 Task: Mark the due date as "complete" in the dates.
Action: Mouse moved to (1130, 92)
Screenshot: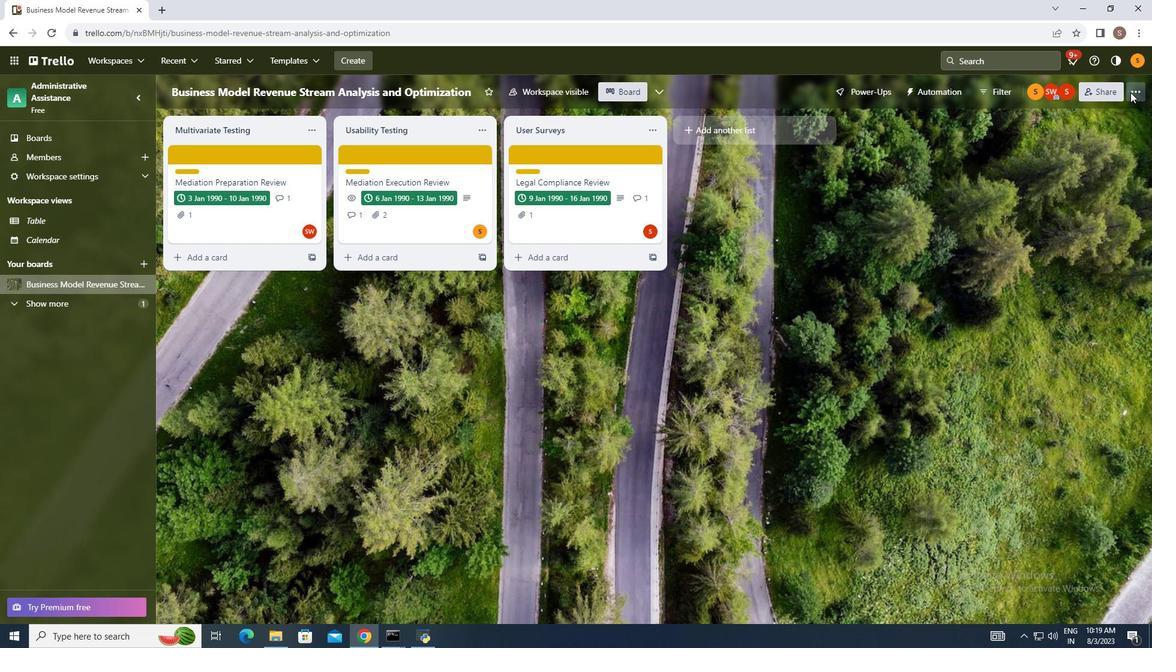 
Action: Mouse pressed left at (1130, 92)
Screenshot: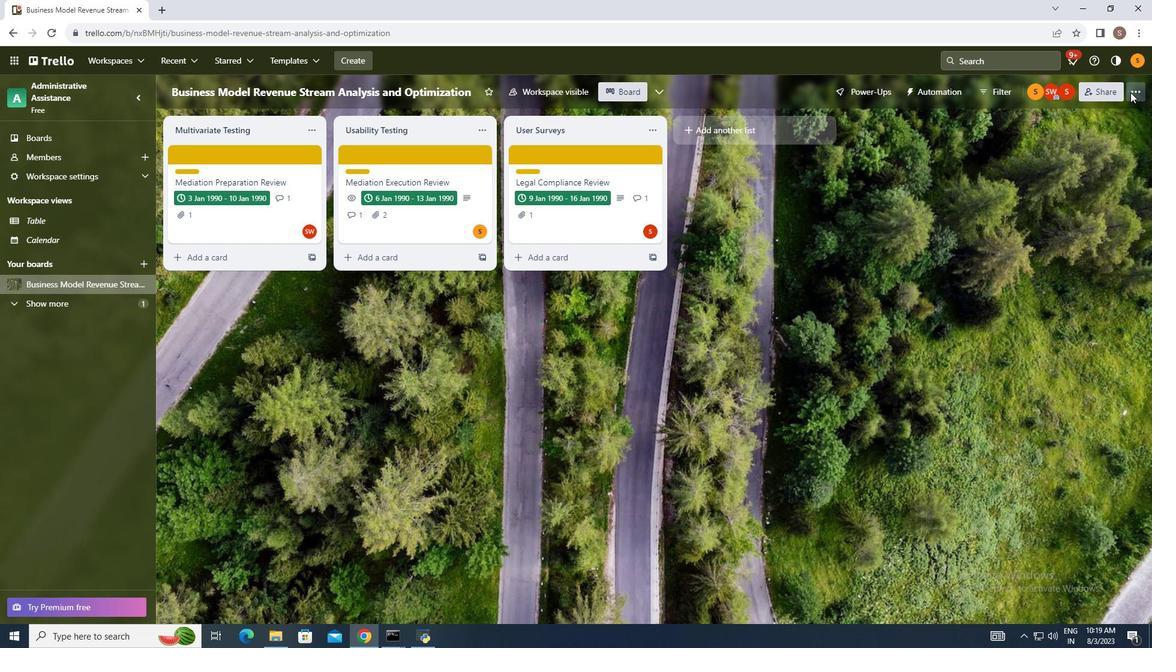 
Action: Mouse moved to (1073, 252)
Screenshot: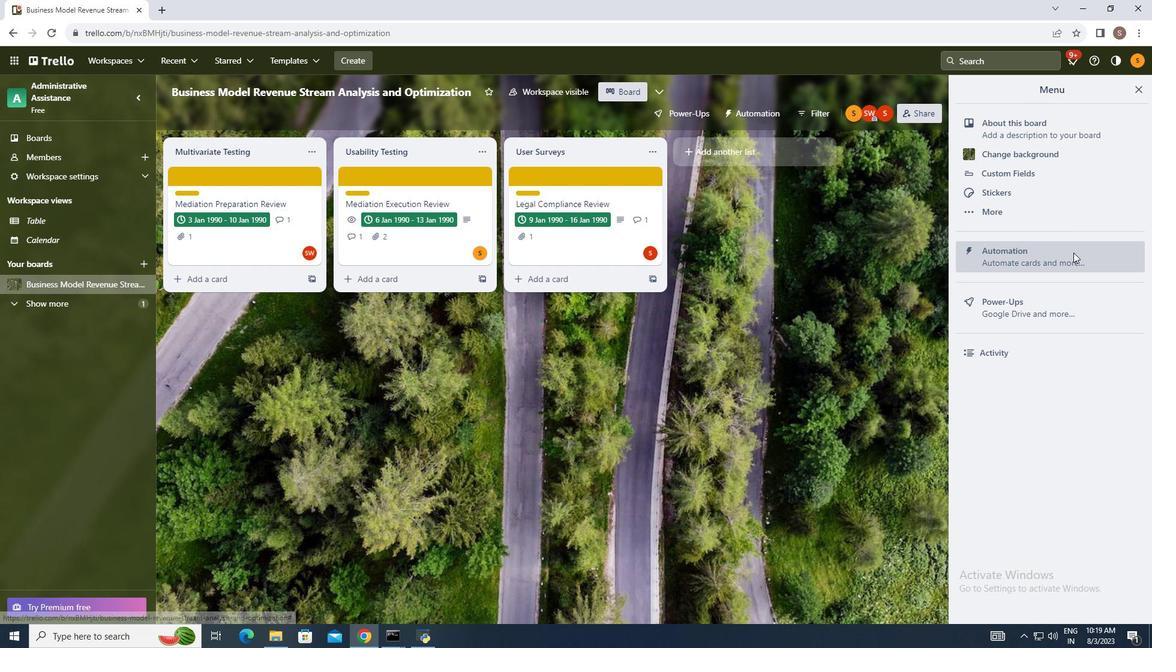 
Action: Mouse pressed left at (1073, 252)
Screenshot: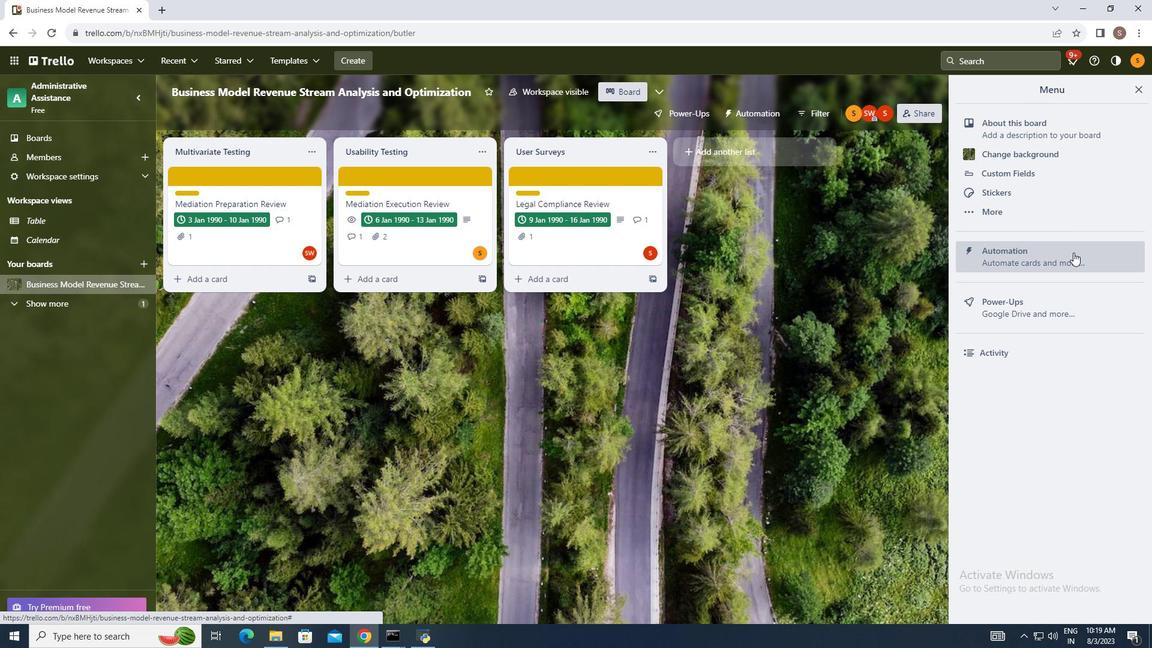 
Action: Mouse moved to (202, 307)
Screenshot: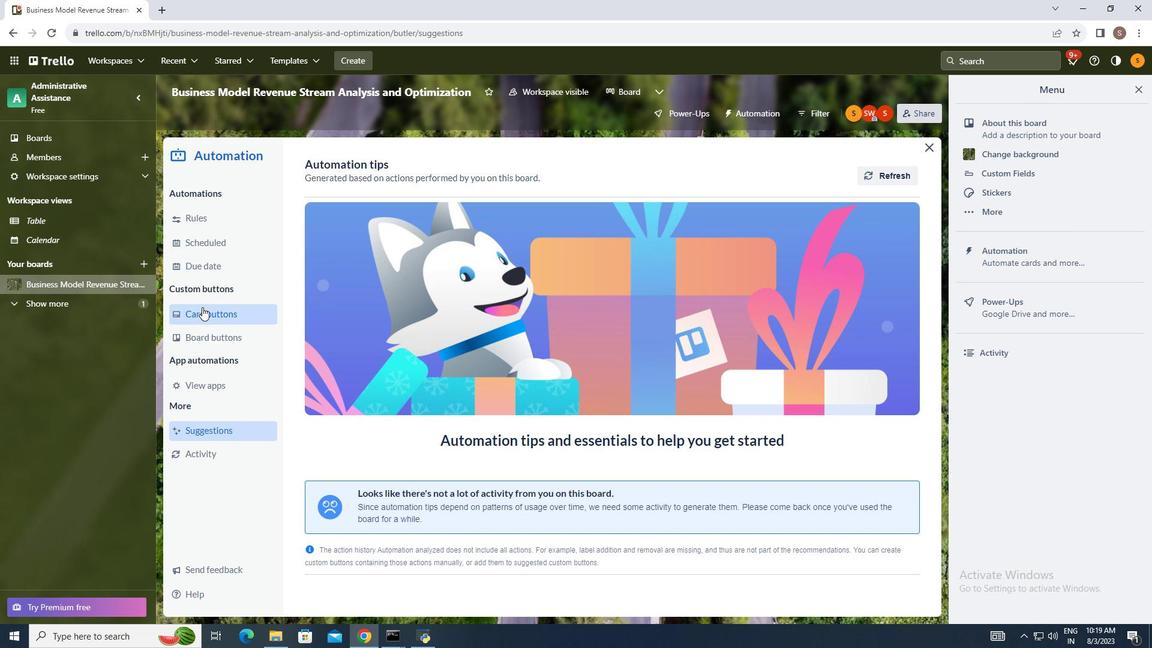 
Action: Mouse pressed left at (202, 307)
Screenshot: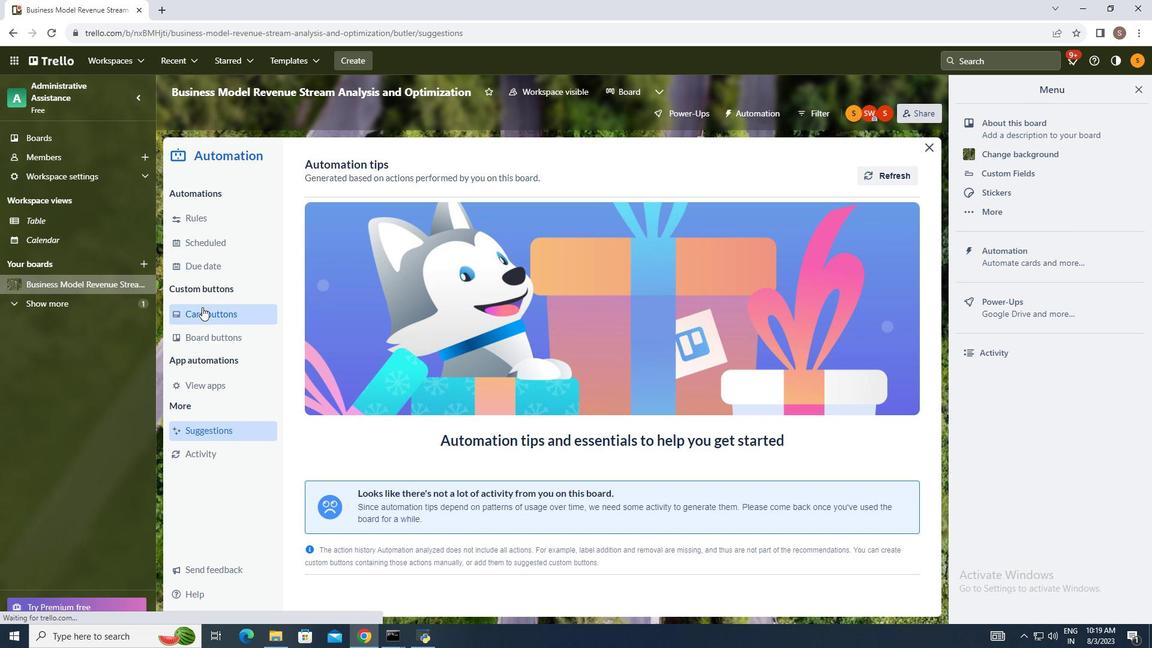
Action: Mouse moved to (864, 169)
Screenshot: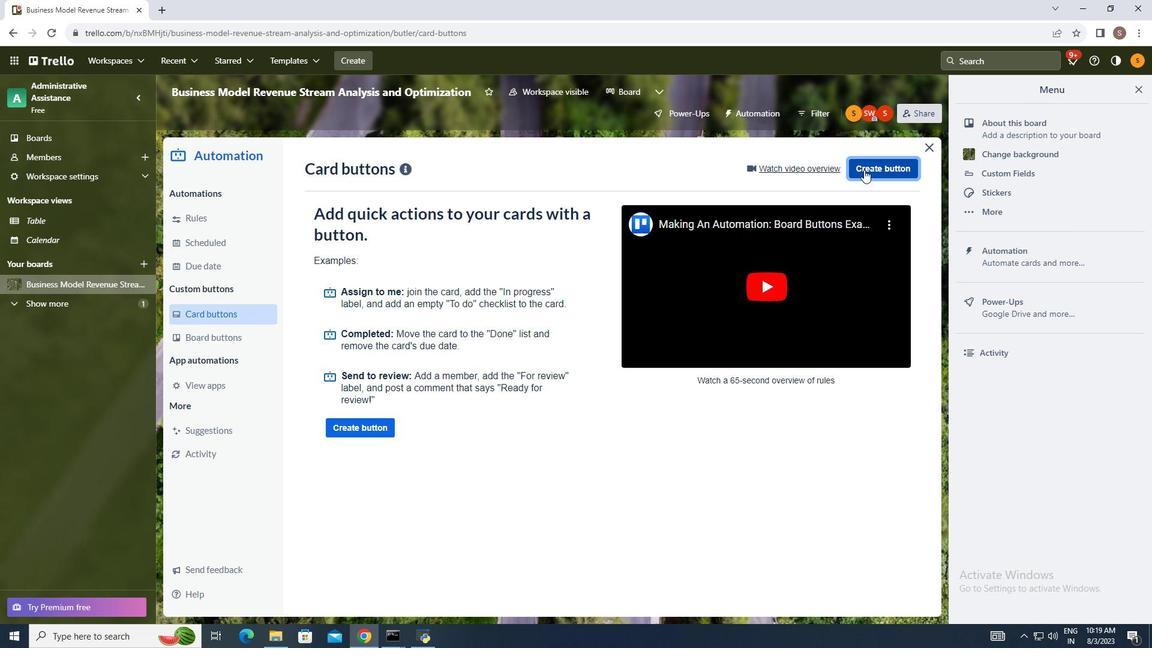 
Action: Mouse pressed left at (864, 169)
Screenshot: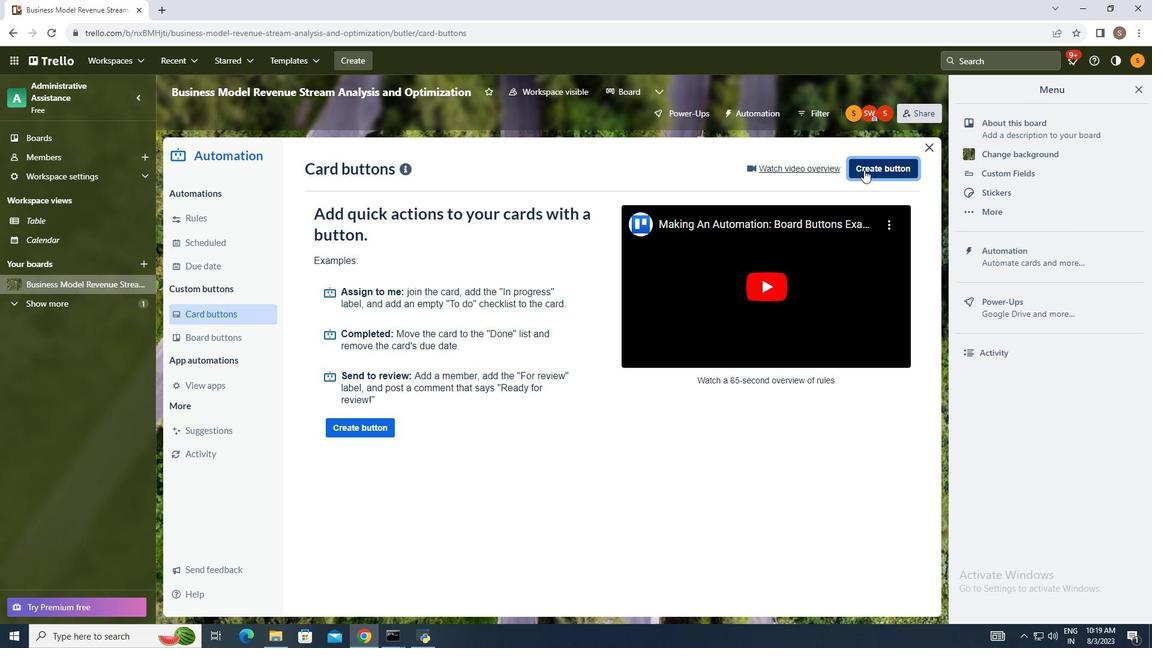 
Action: Mouse moved to (547, 324)
Screenshot: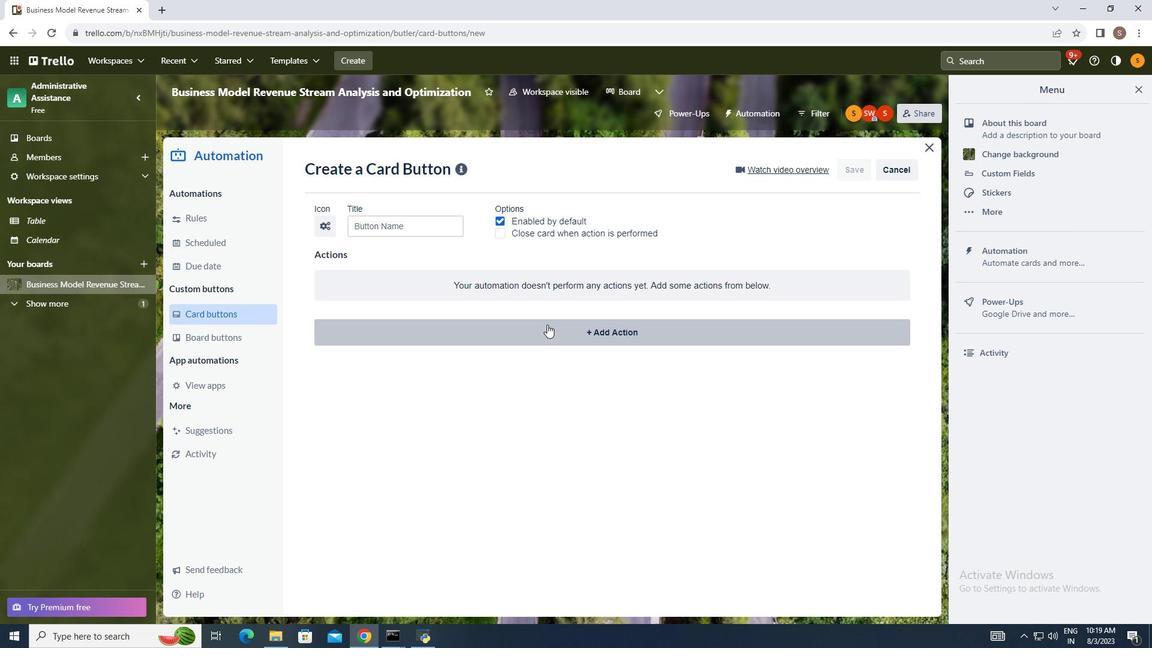 
Action: Mouse pressed left at (547, 324)
Screenshot: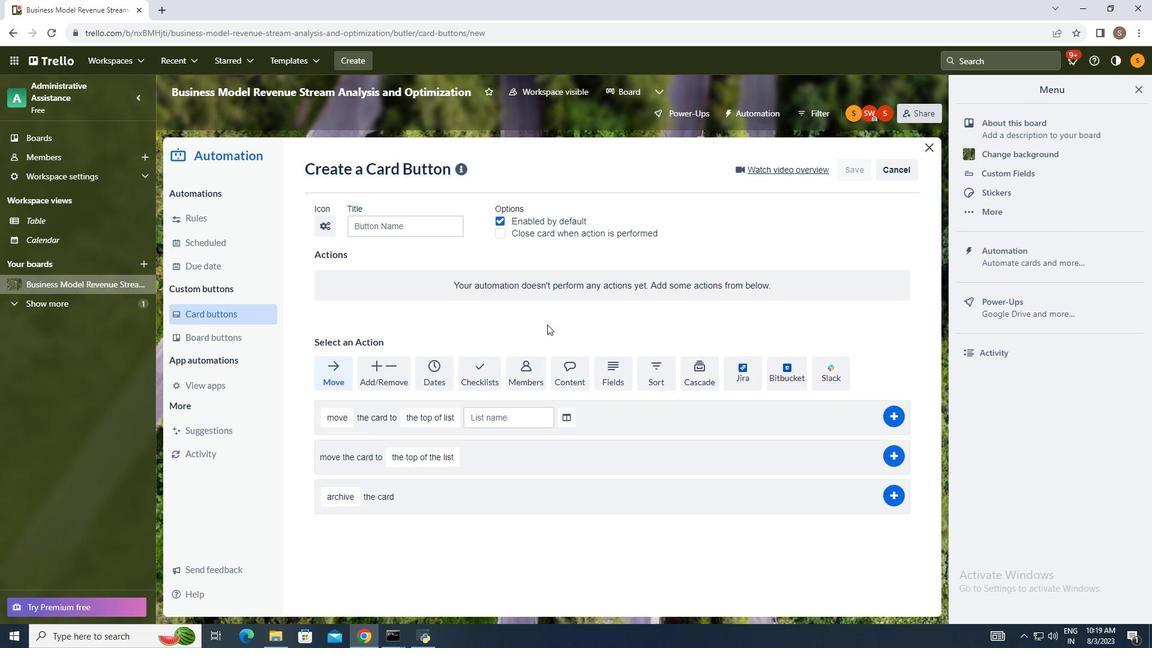 
Action: Mouse moved to (439, 375)
Screenshot: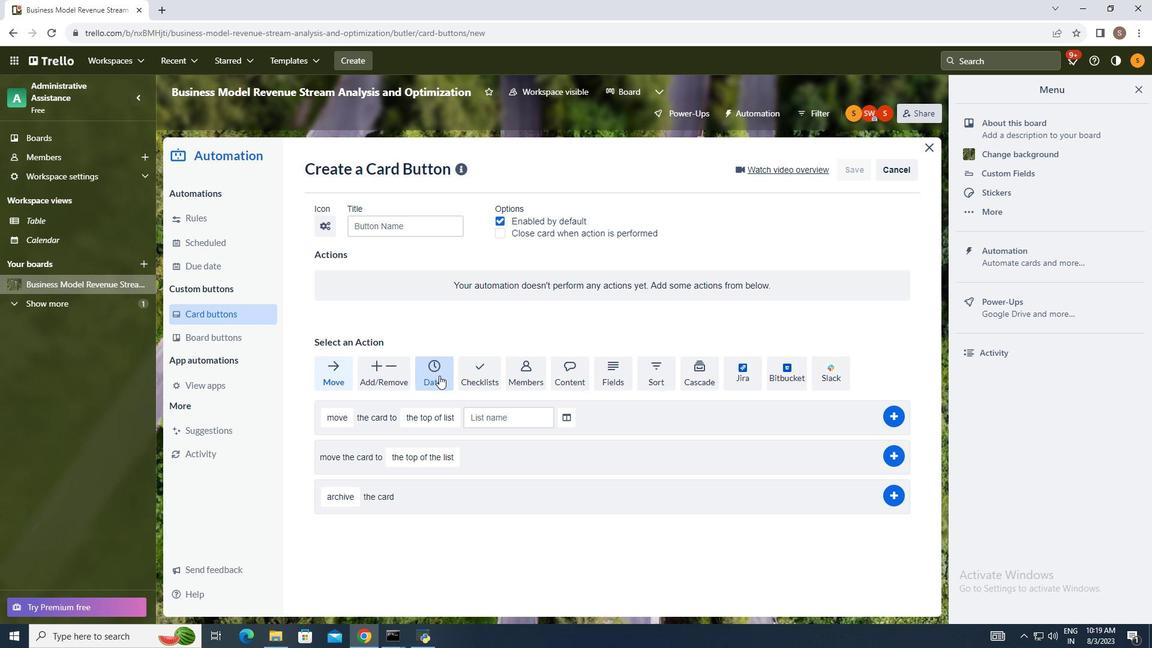 
Action: Mouse pressed left at (439, 375)
Screenshot: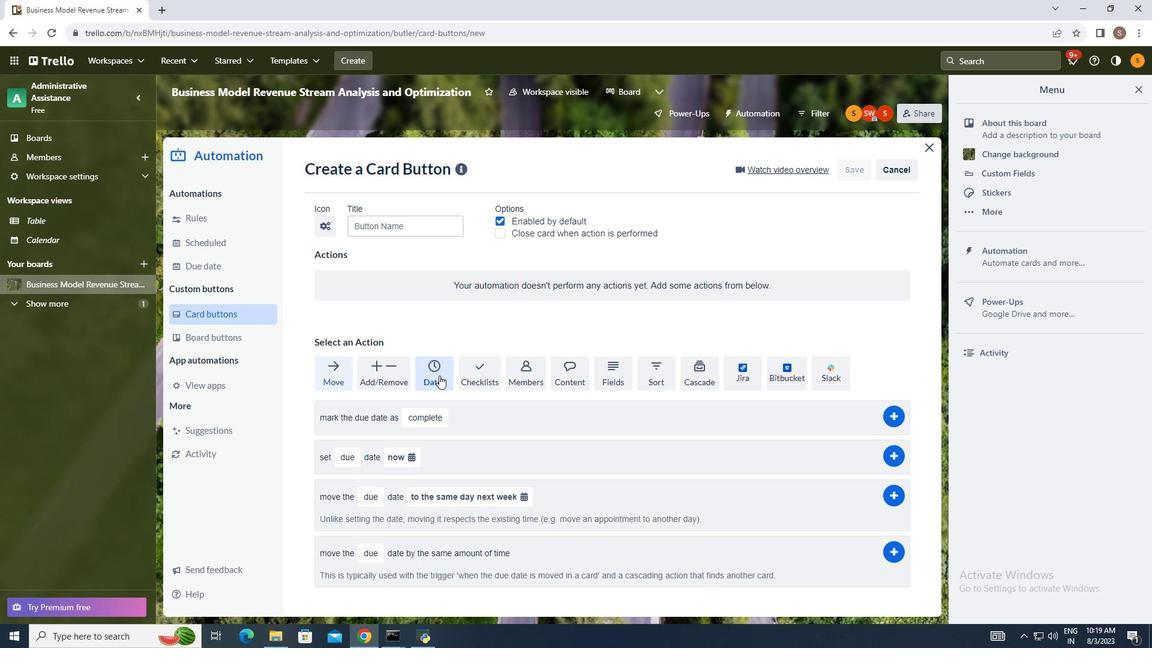 
Action: Mouse moved to (417, 412)
Screenshot: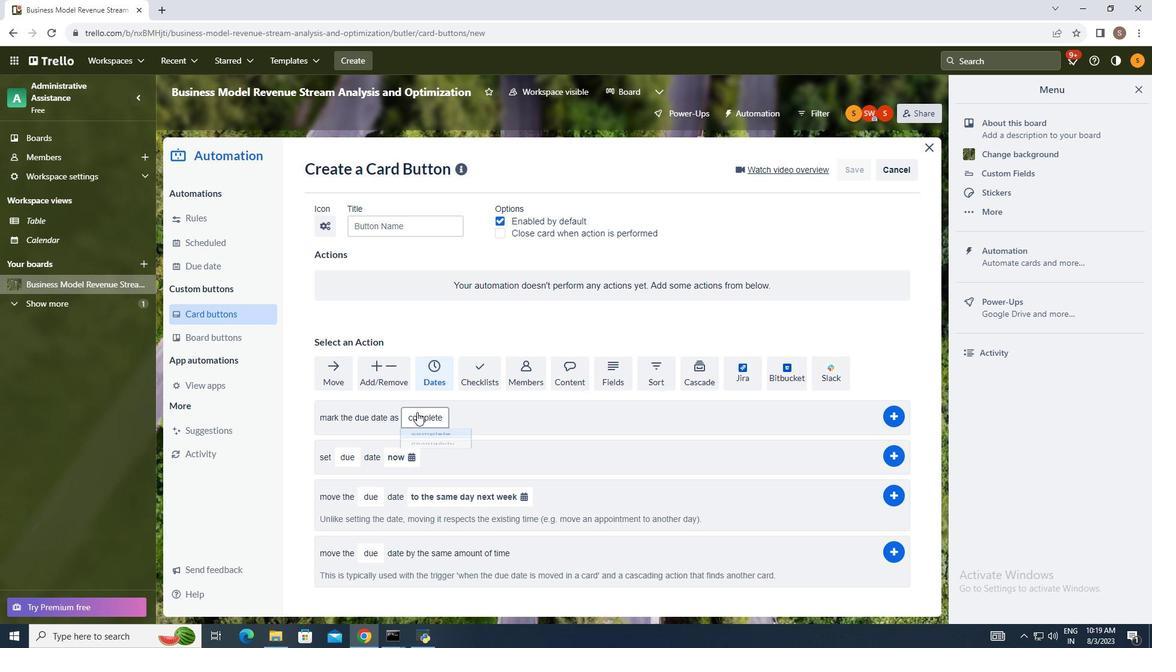 
Action: Mouse pressed left at (417, 412)
Screenshot: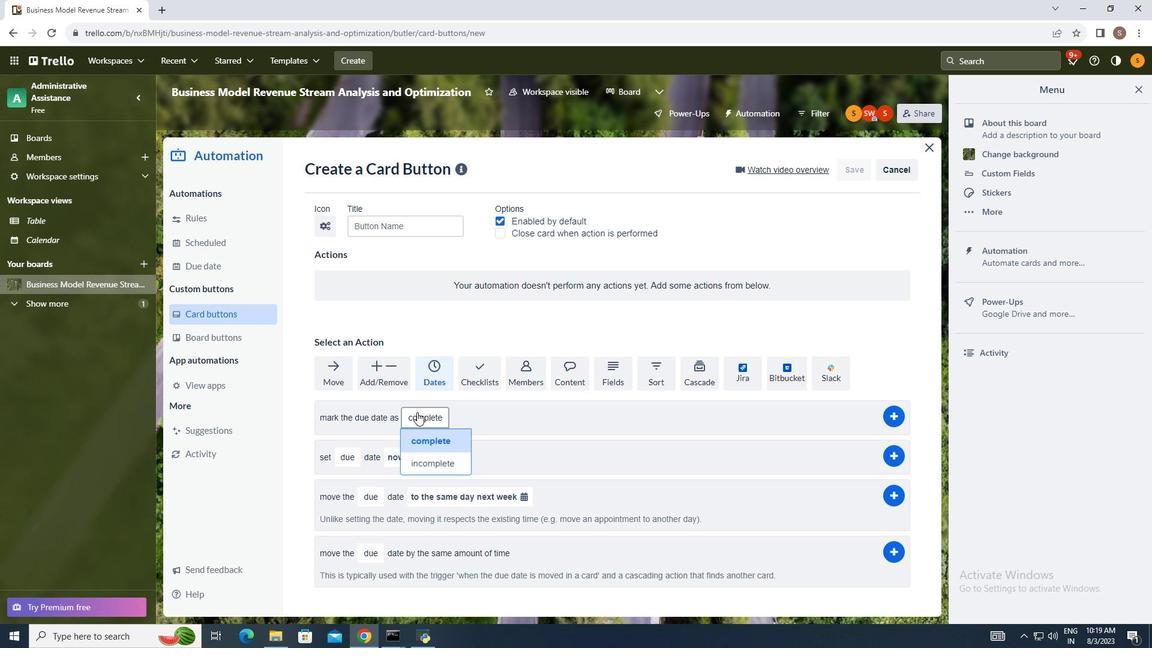 
Action: Mouse moved to (438, 435)
Screenshot: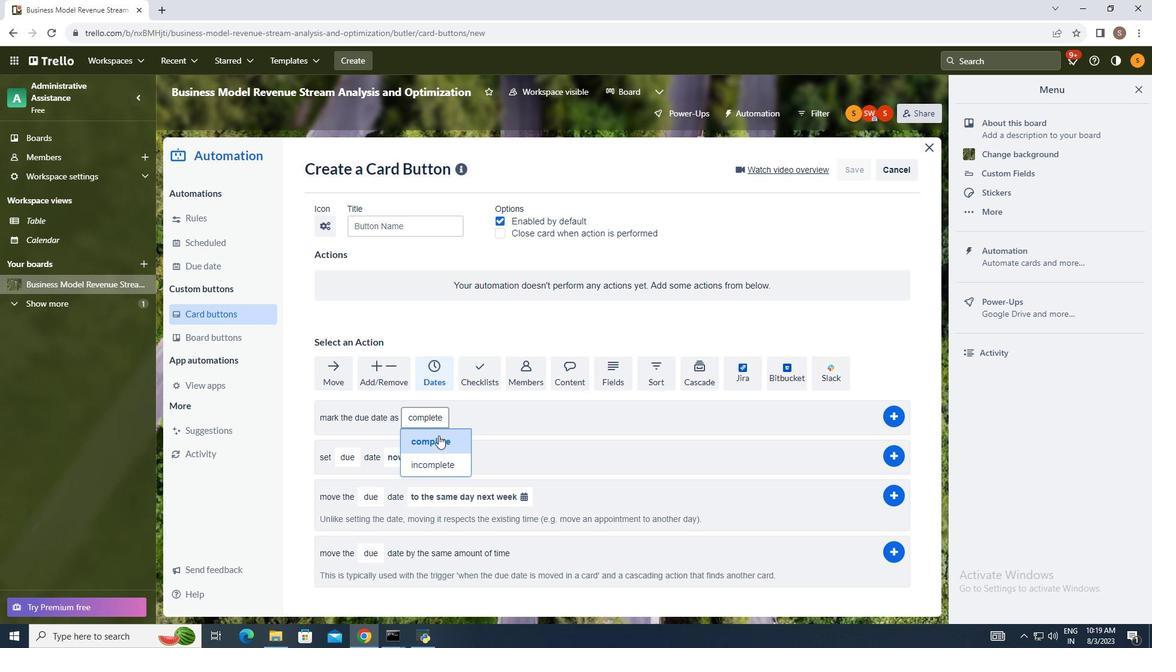 
Action: Mouse pressed left at (438, 435)
Screenshot: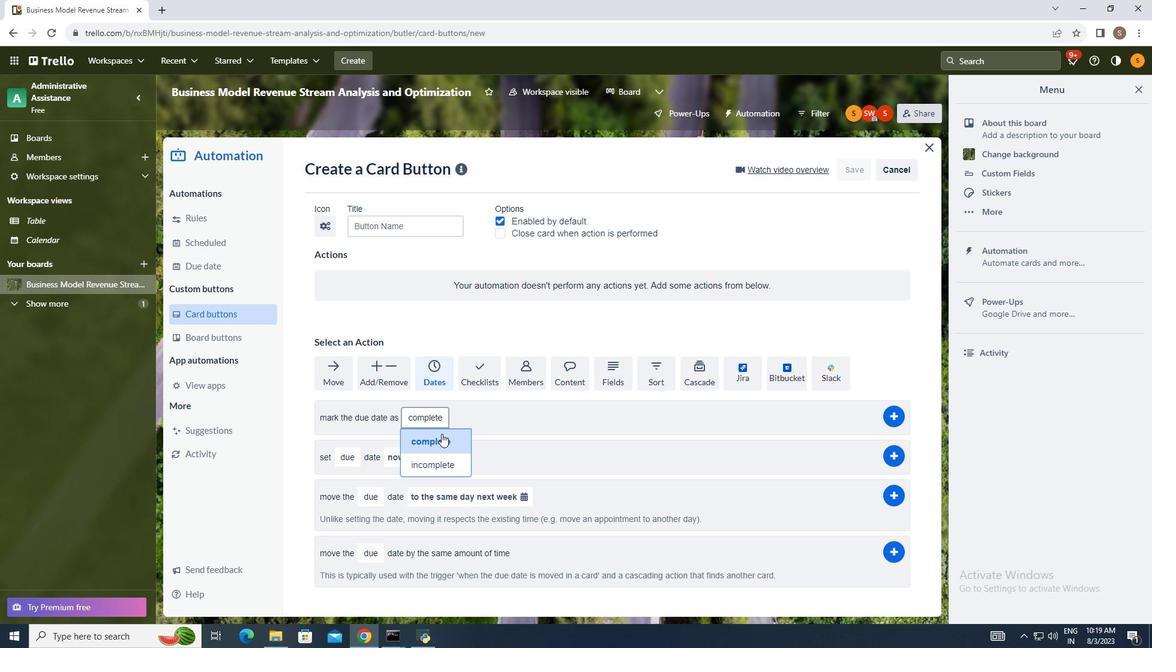 
Action: Mouse moved to (889, 420)
Screenshot: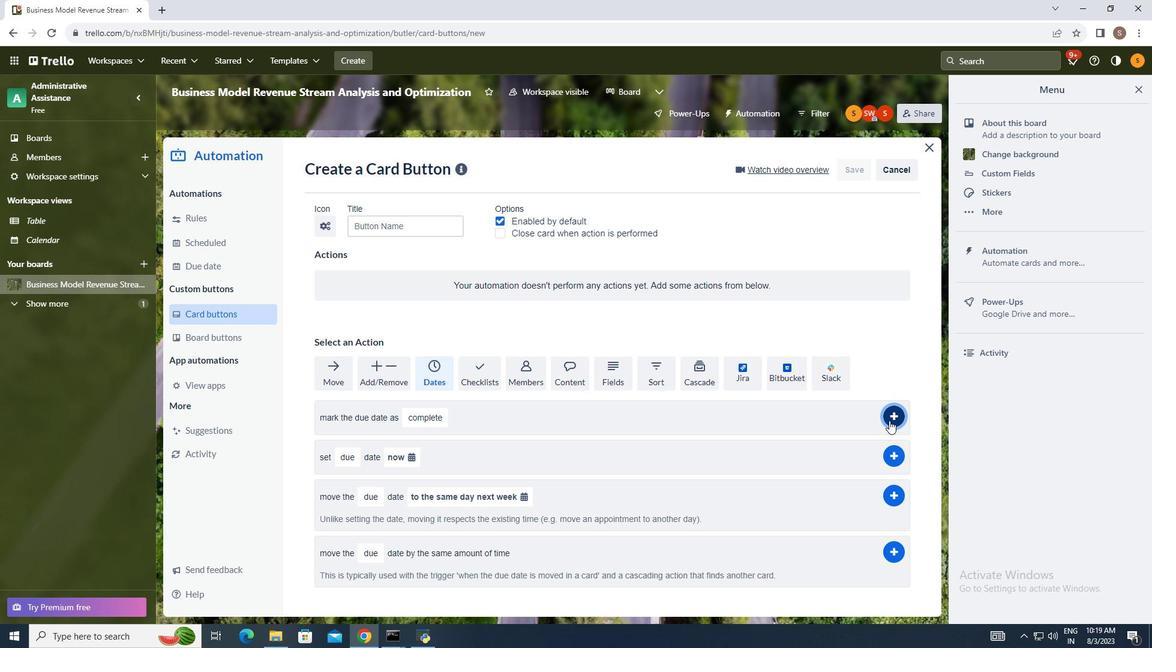 
Action: Mouse pressed left at (889, 420)
Screenshot: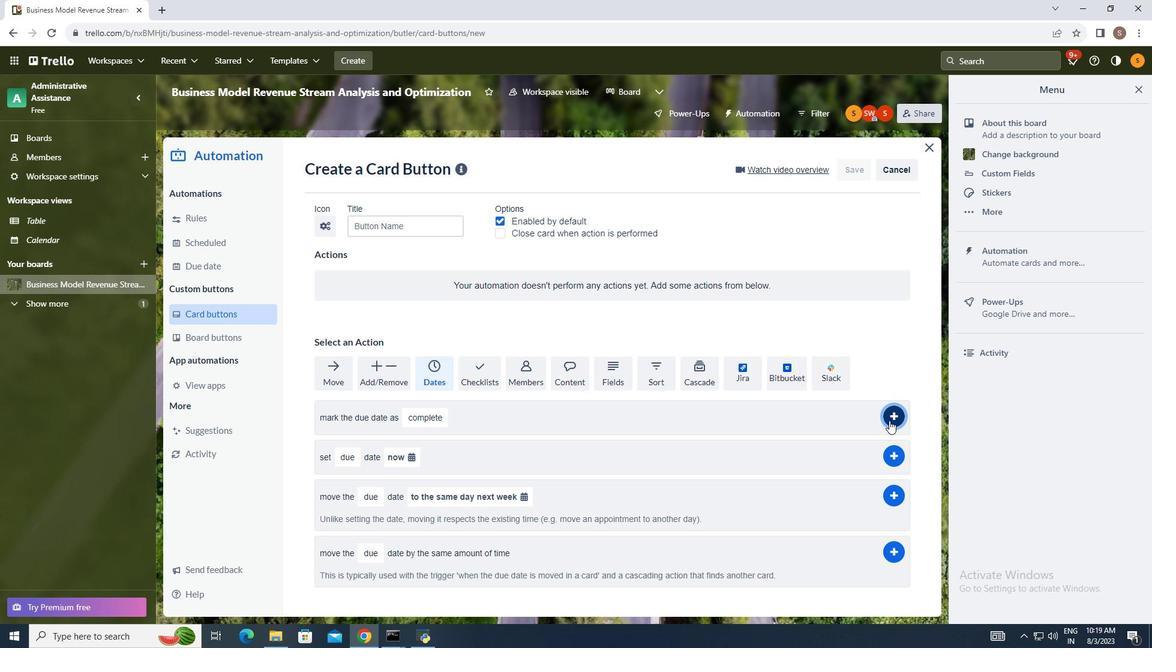 
Action: Mouse moved to (1008, 399)
Screenshot: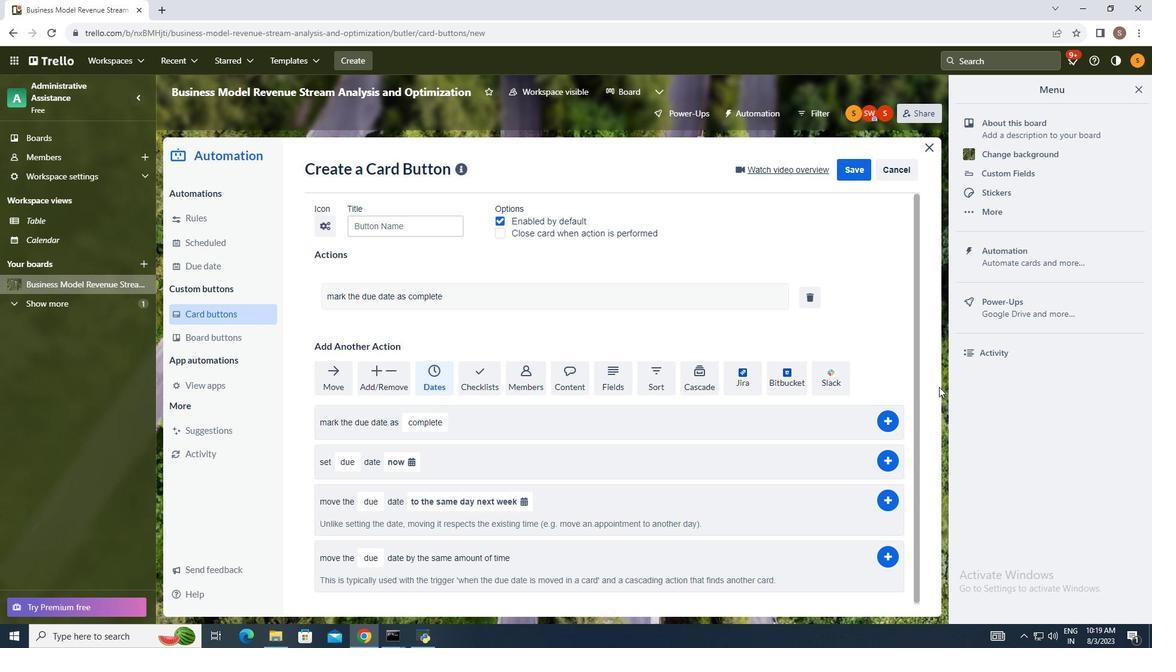 
